Task: Measure the distance between Miami and Wynwood Walls.
Action: Key pressed mimi
Screenshot: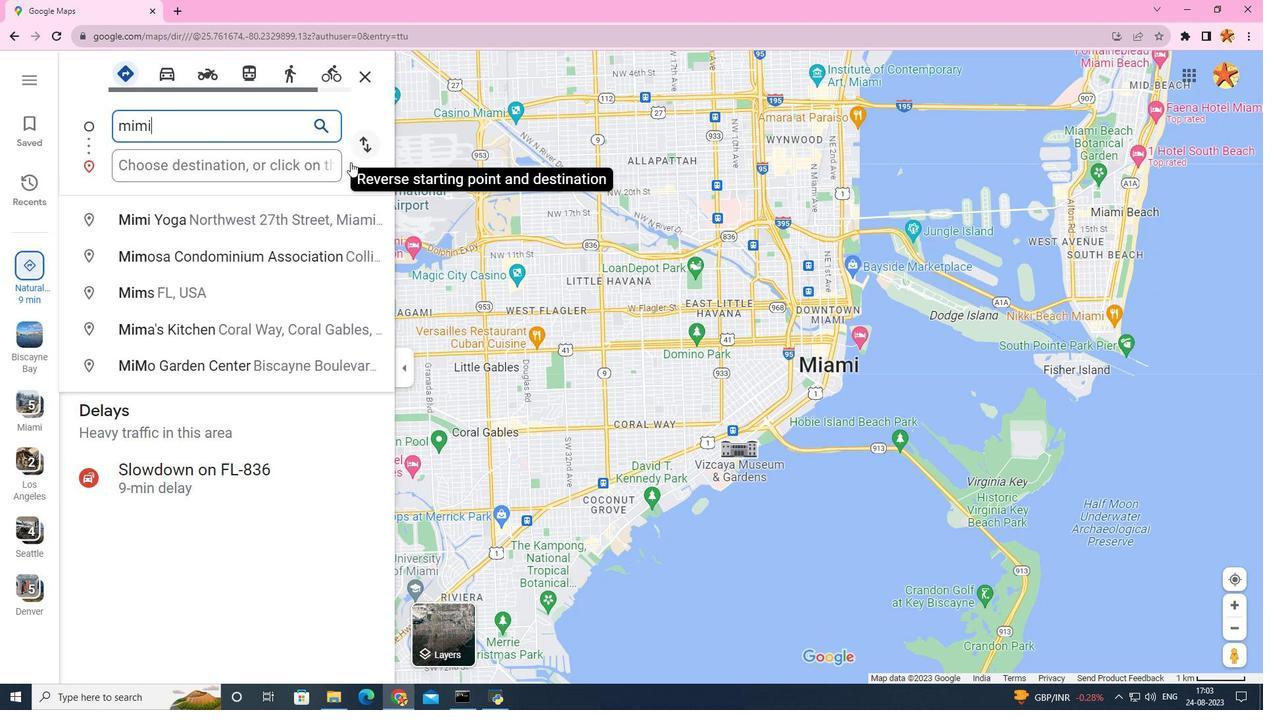 
Action: Mouse moved to (137, 125)
Screenshot: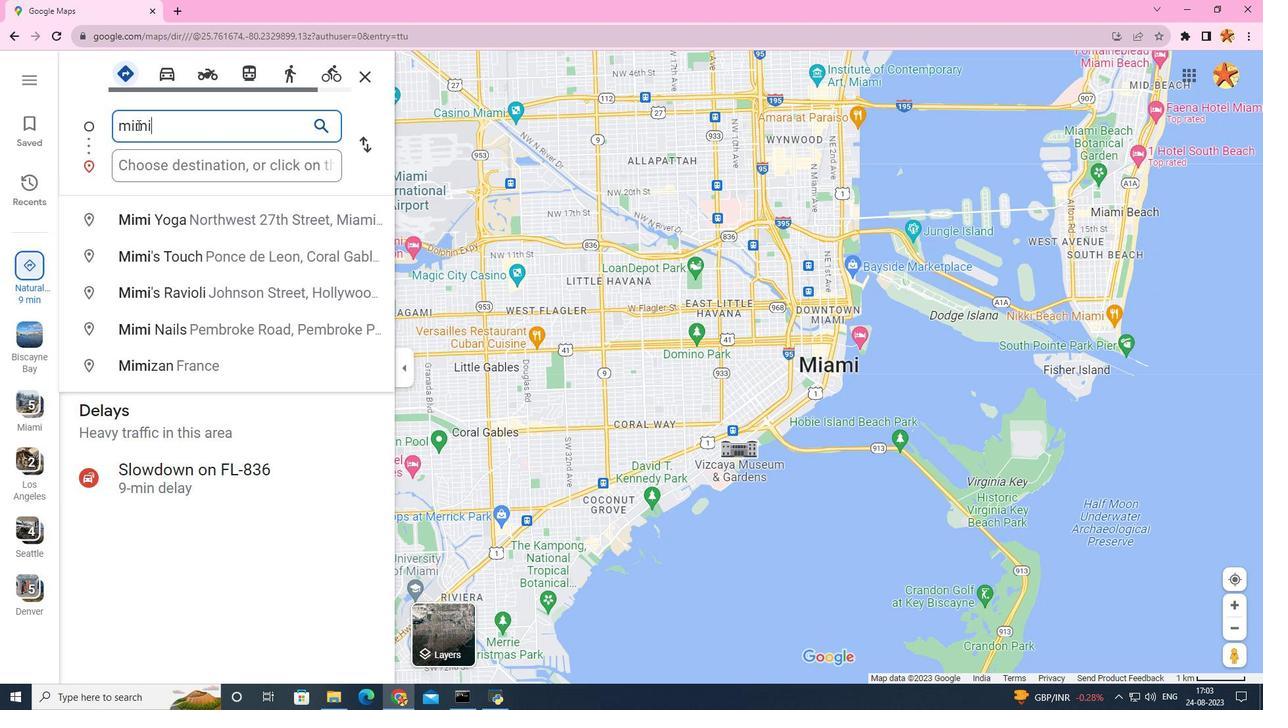 
Action: Mouse pressed left at (137, 125)
Screenshot: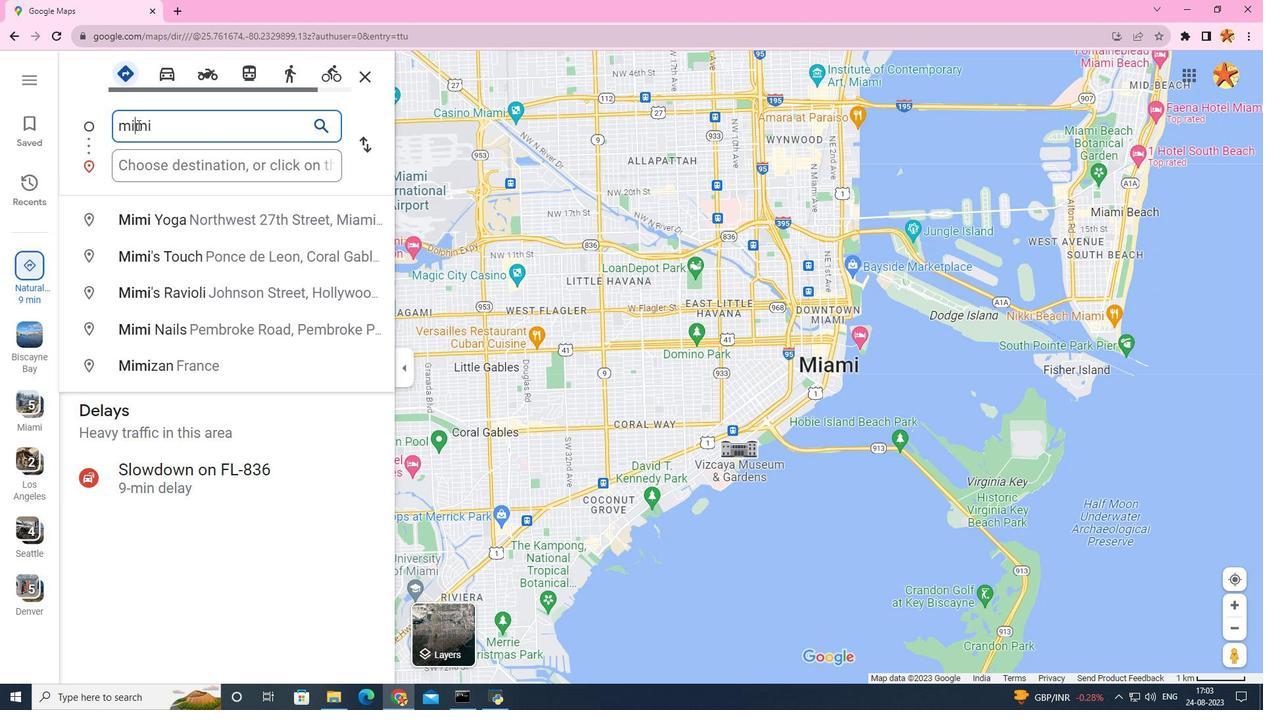 
Action: Mouse moved to (137, 125)
Screenshot: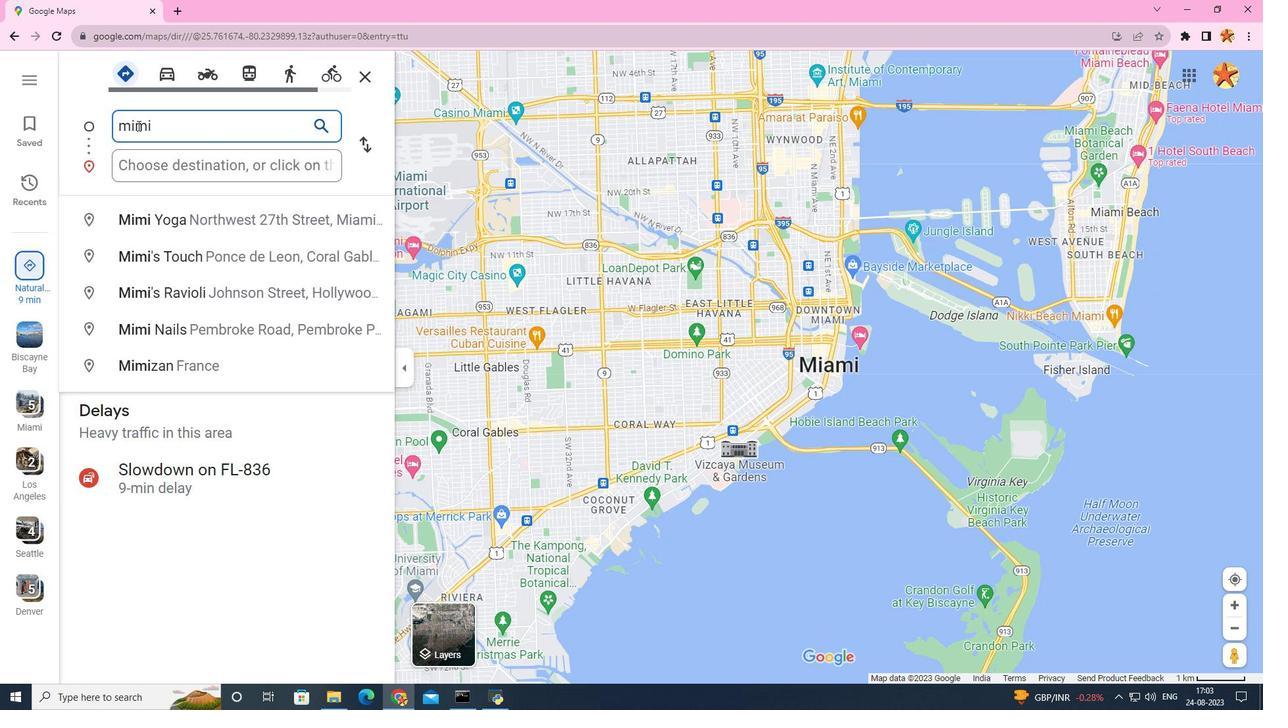 
Action: Key pressed a
Screenshot: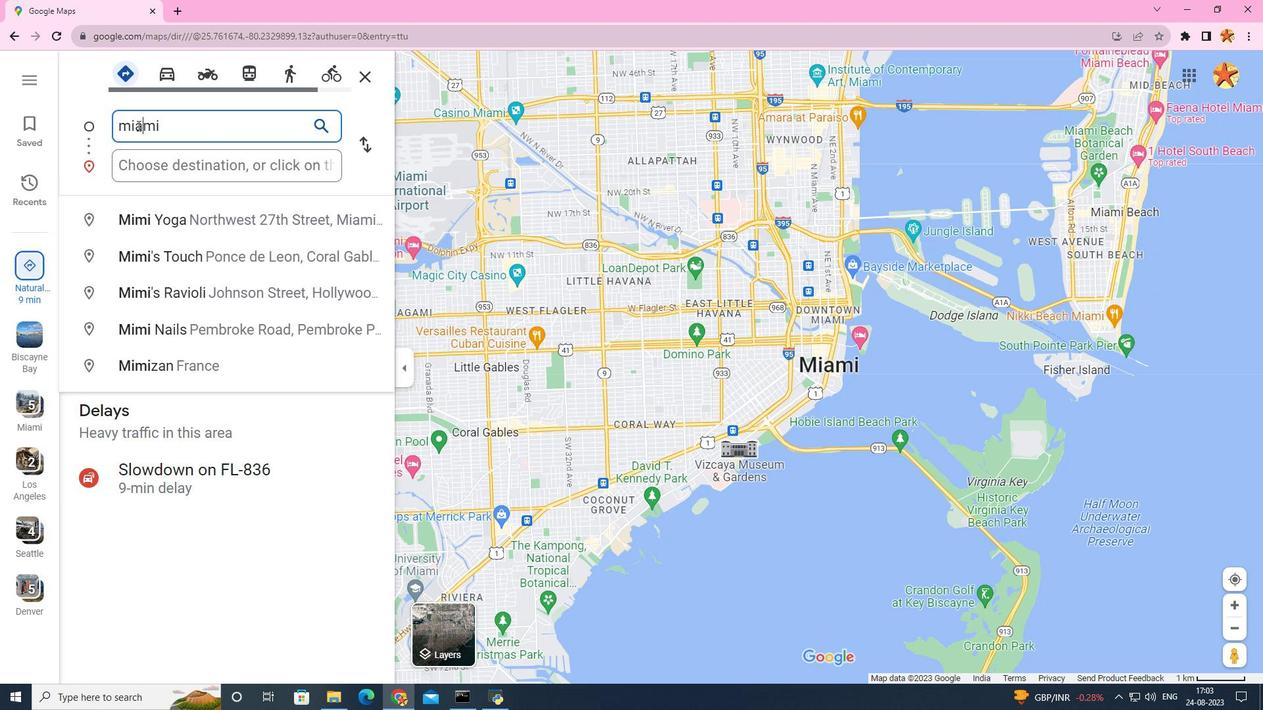 
Action: Mouse moved to (144, 206)
Screenshot: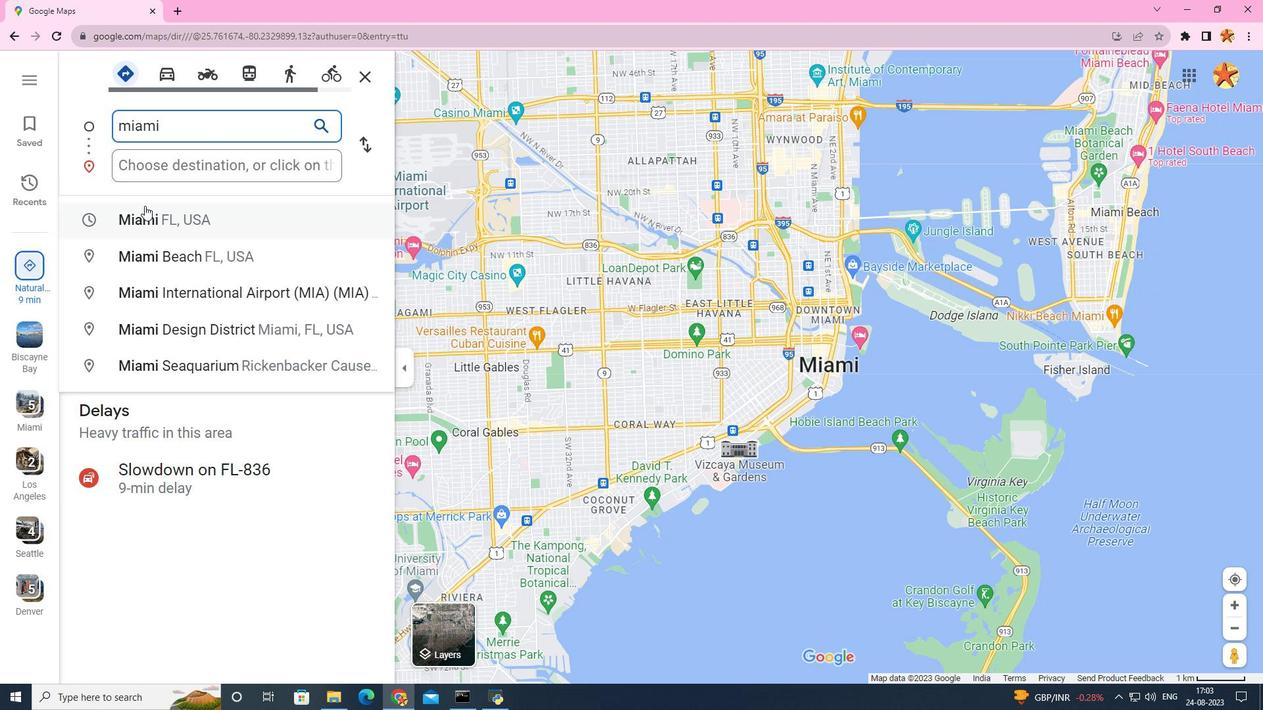 
Action: Mouse pressed left at (144, 206)
Screenshot: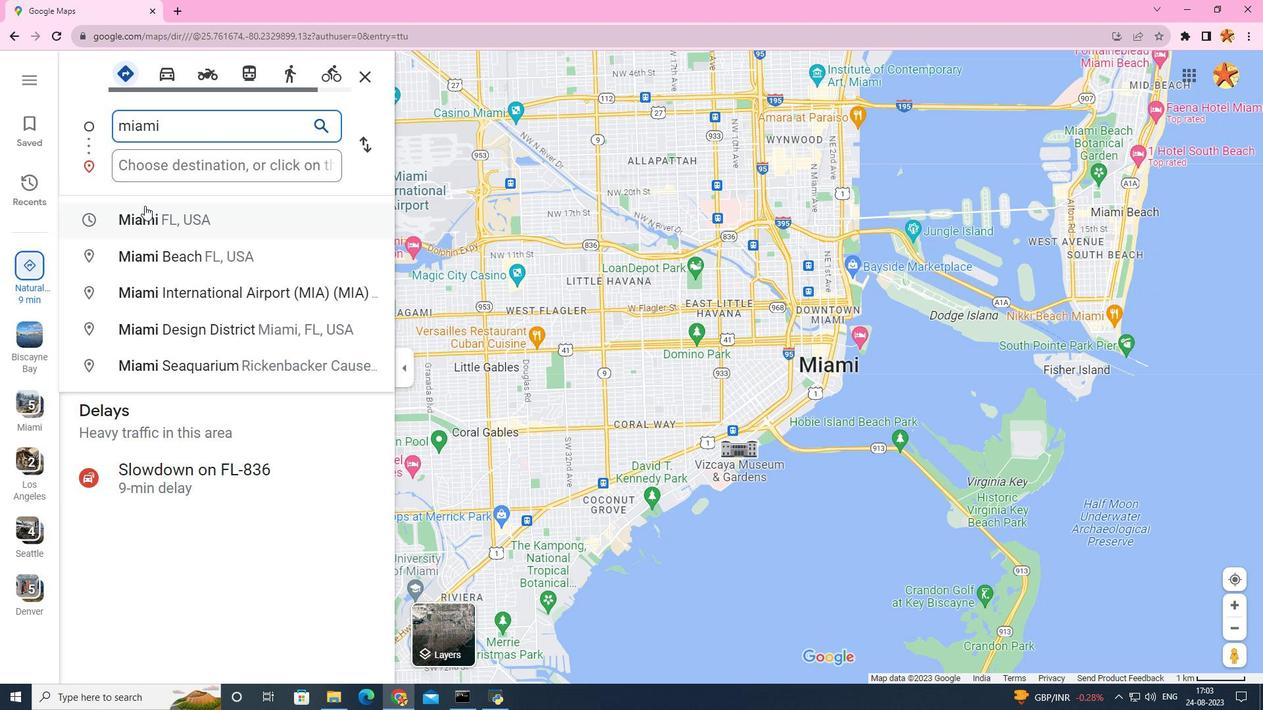 
Action: Mouse moved to (166, 172)
Screenshot: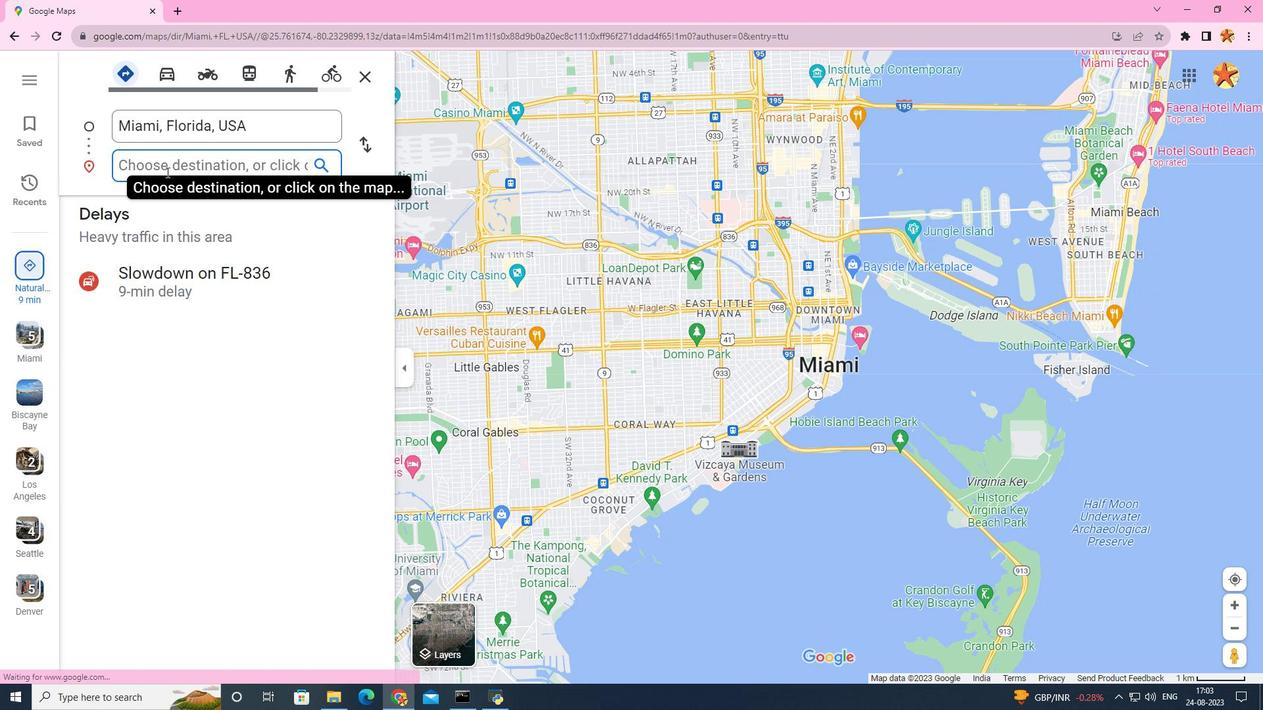 
Action: Mouse pressed left at (166, 172)
Screenshot: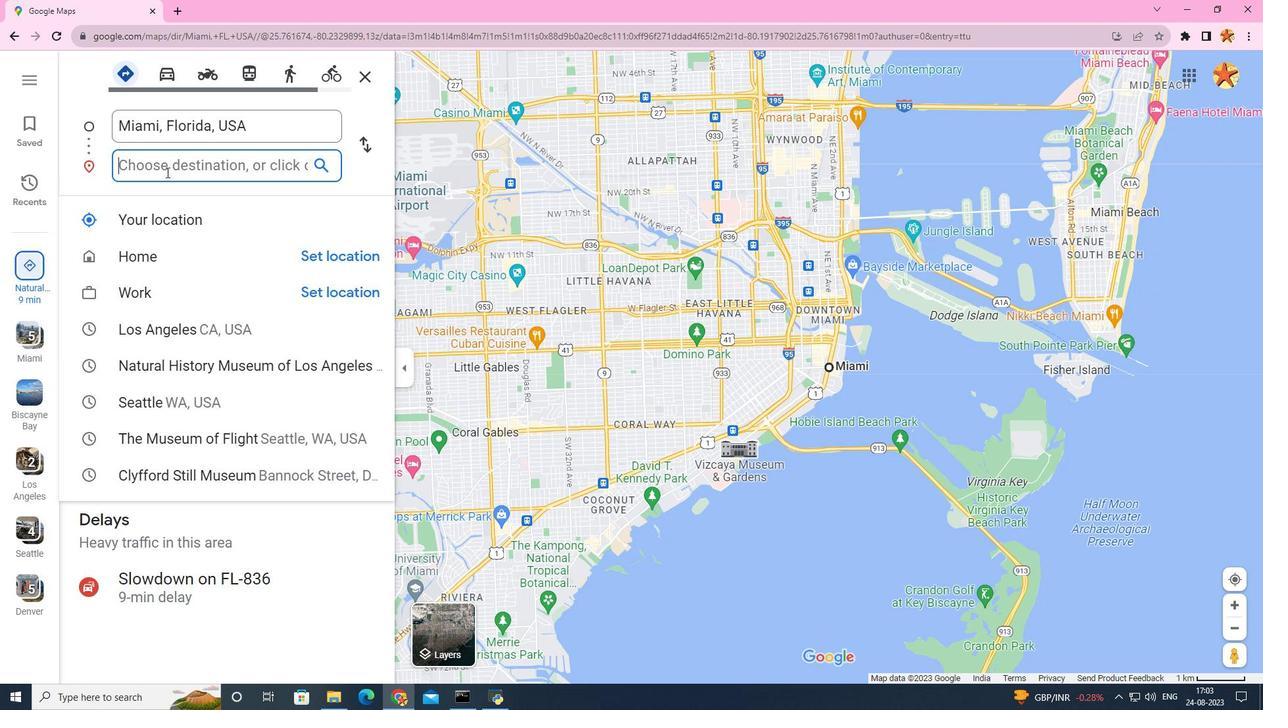 
Action: Mouse moved to (166, 172)
Screenshot: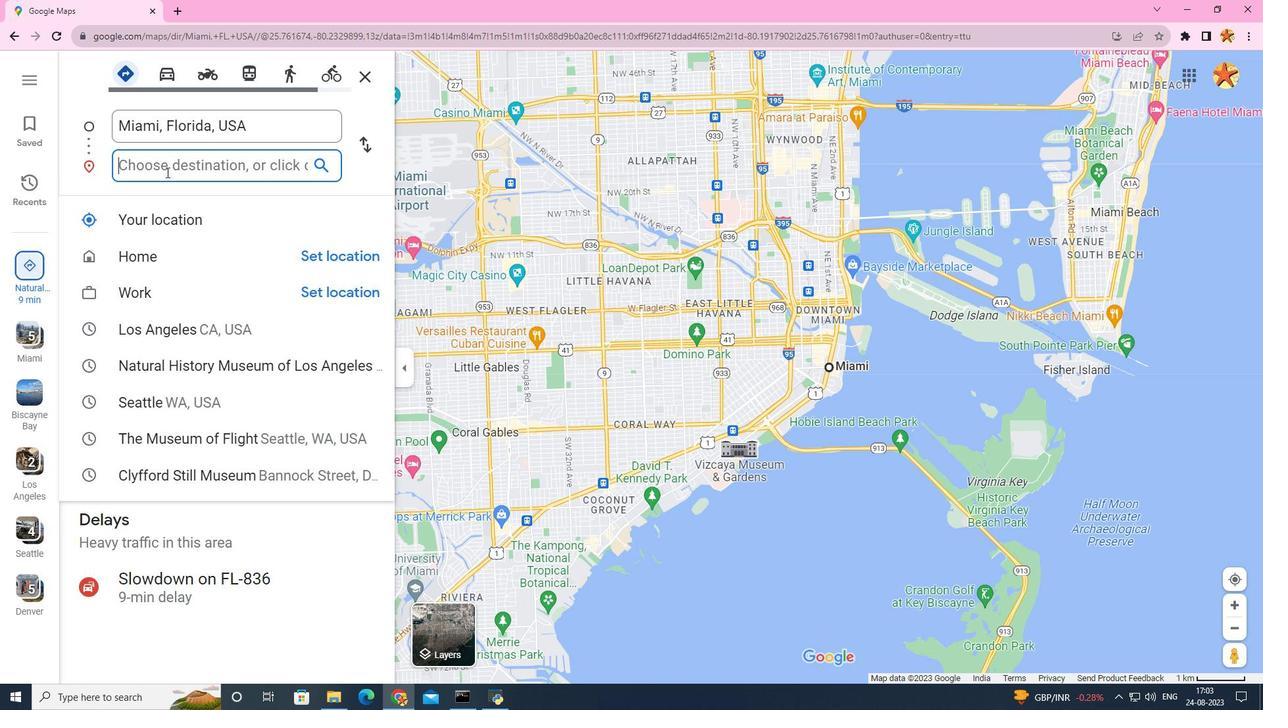 
Action: Key pressed wynw
Screenshot: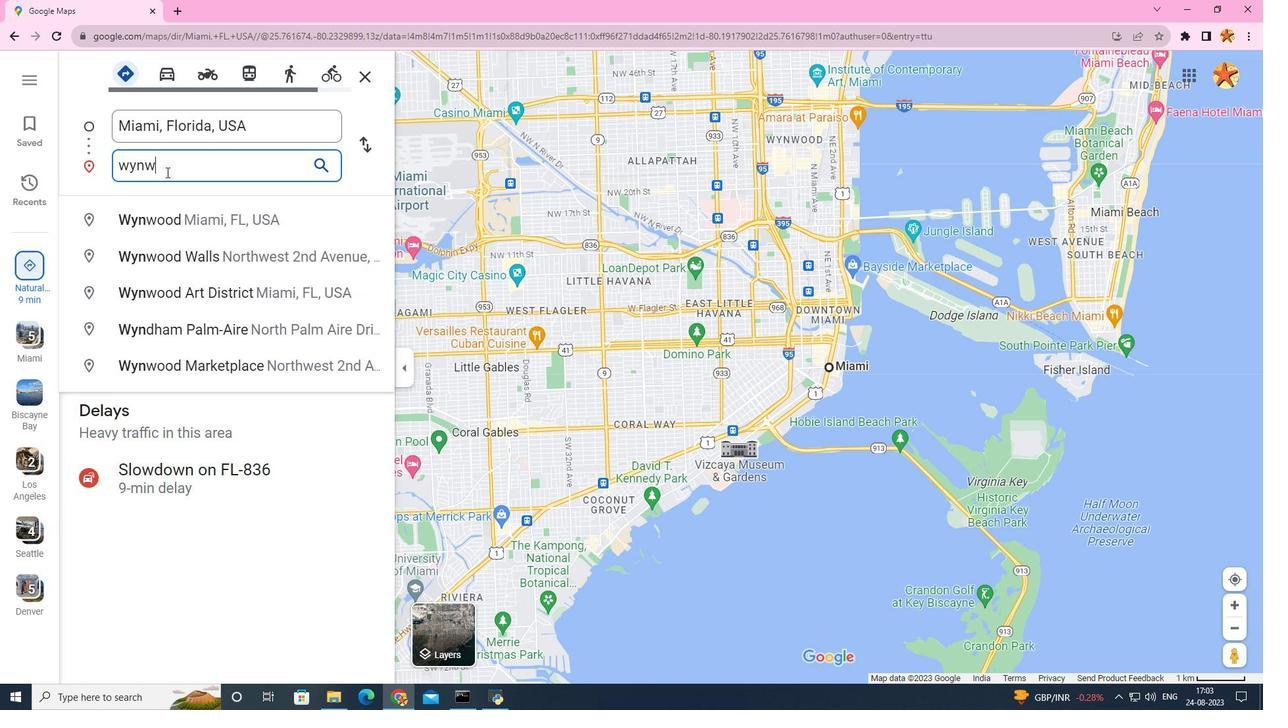 
Action: Mouse moved to (183, 264)
Screenshot: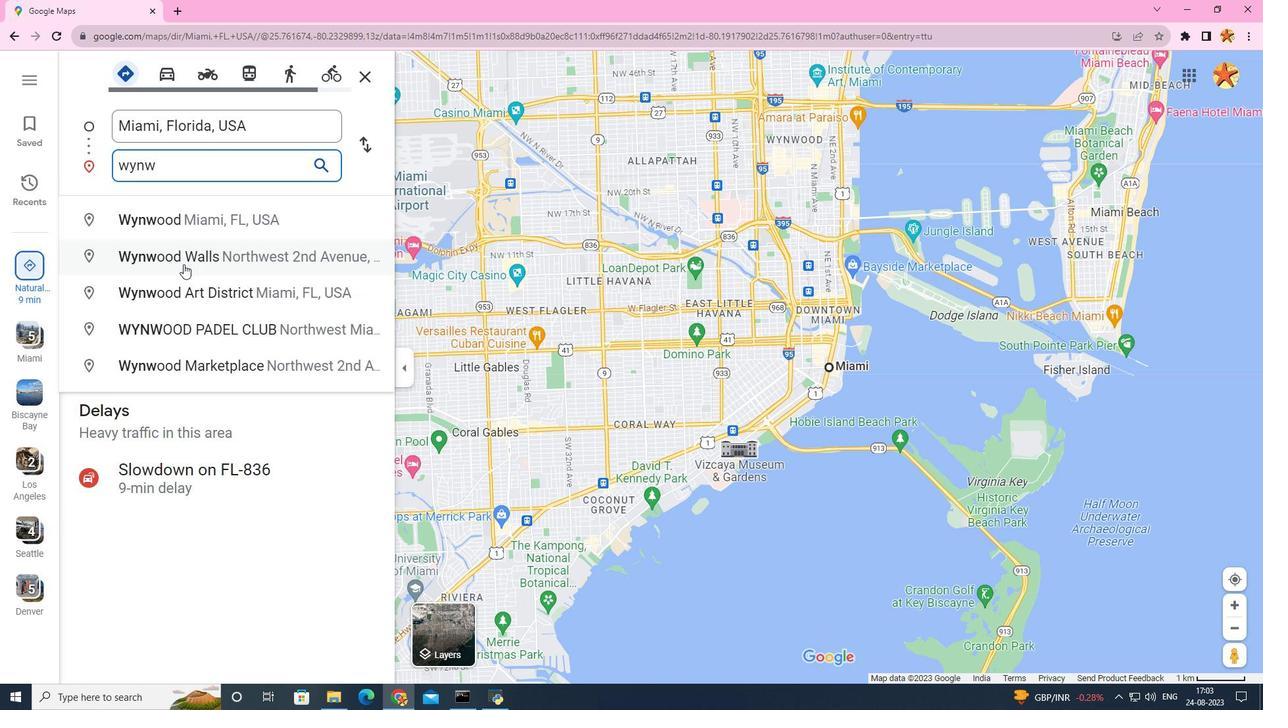 
Action: Mouse pressed left at (183, 264)
Screenshot: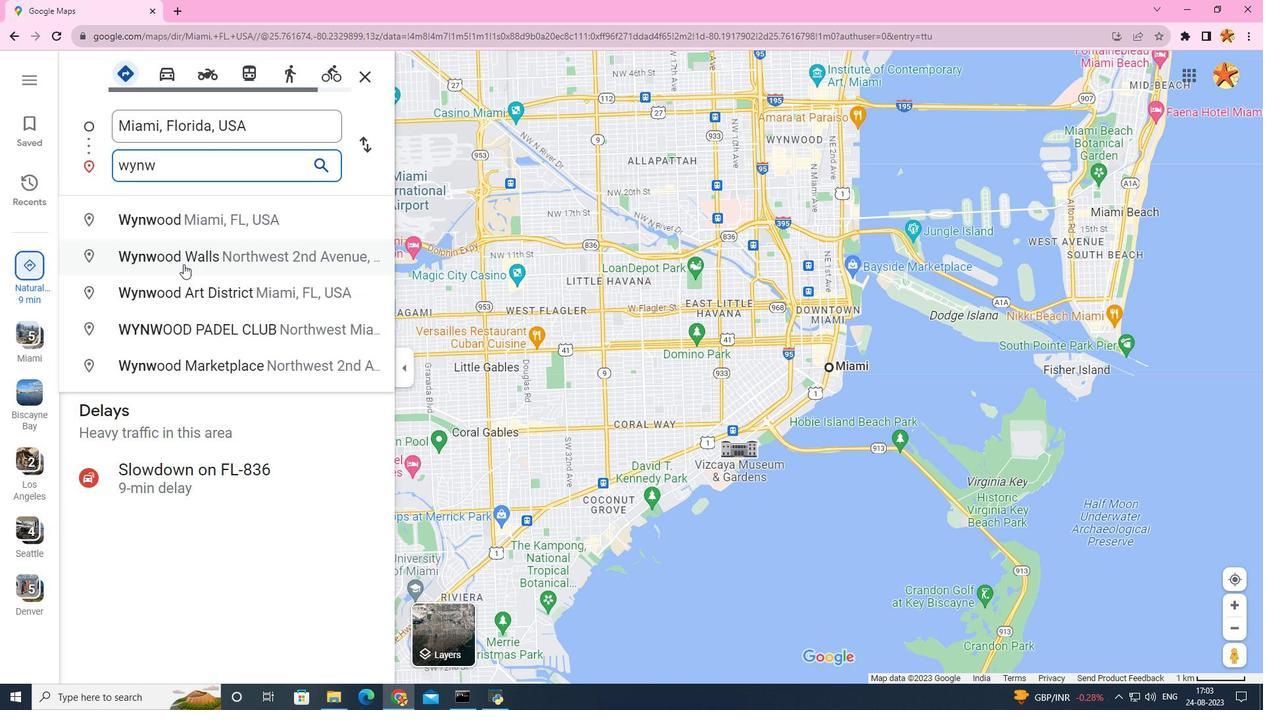 
Action: Mouse moved to (701, 654)
Screenshot: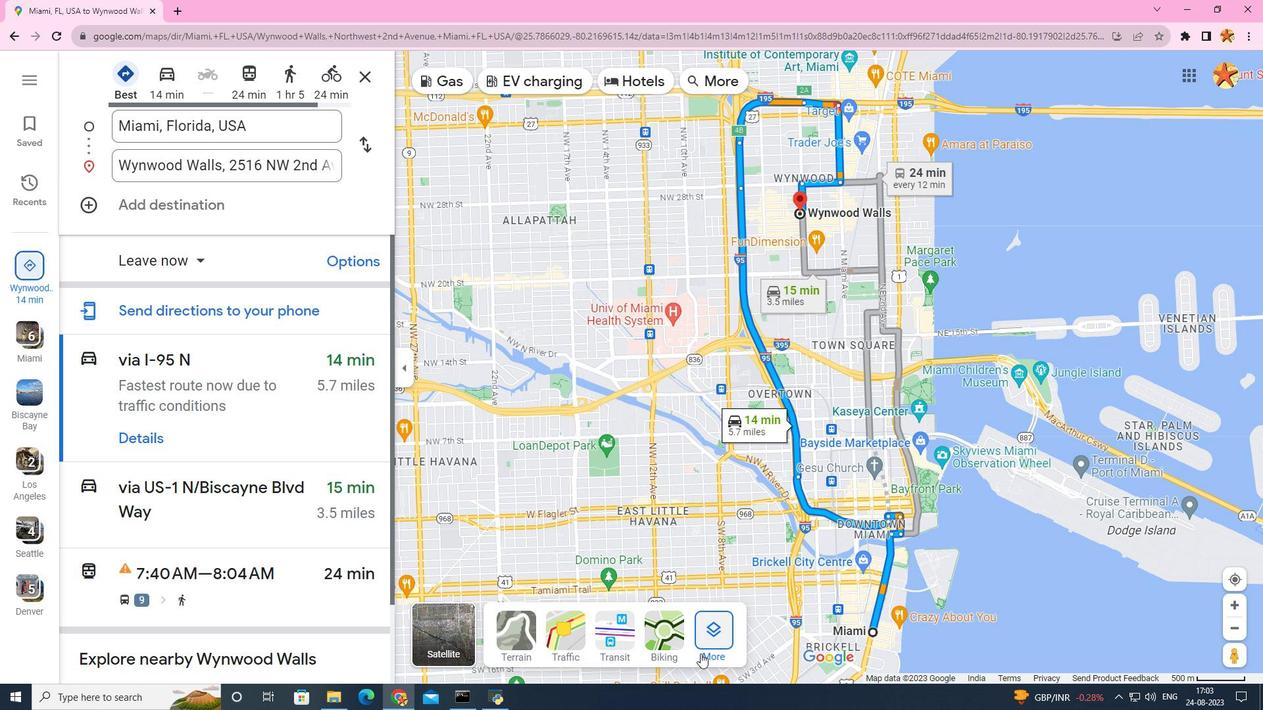 
Action: Mouse pressed left at (701, 654)
Screenshot: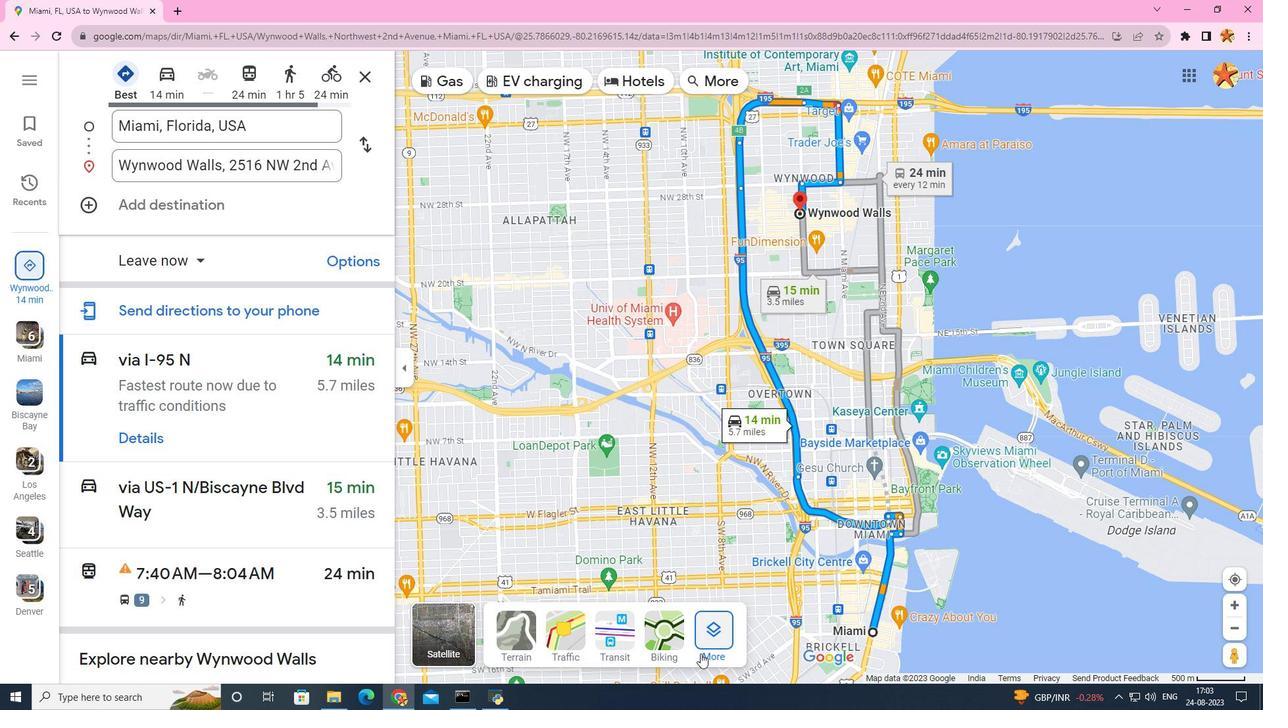 
Action: Mouse moved to (578, 491)
Screenshot: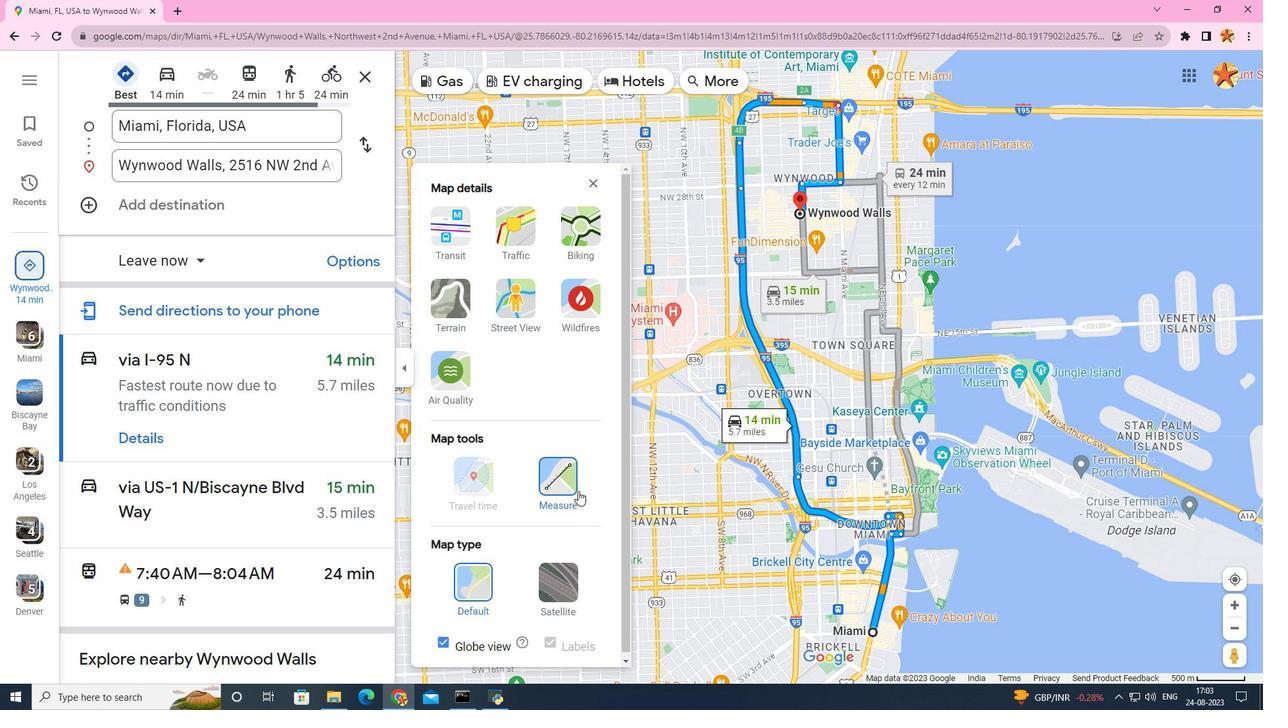 
Action: Mouse pressed left at (578, 491)
Screenshot: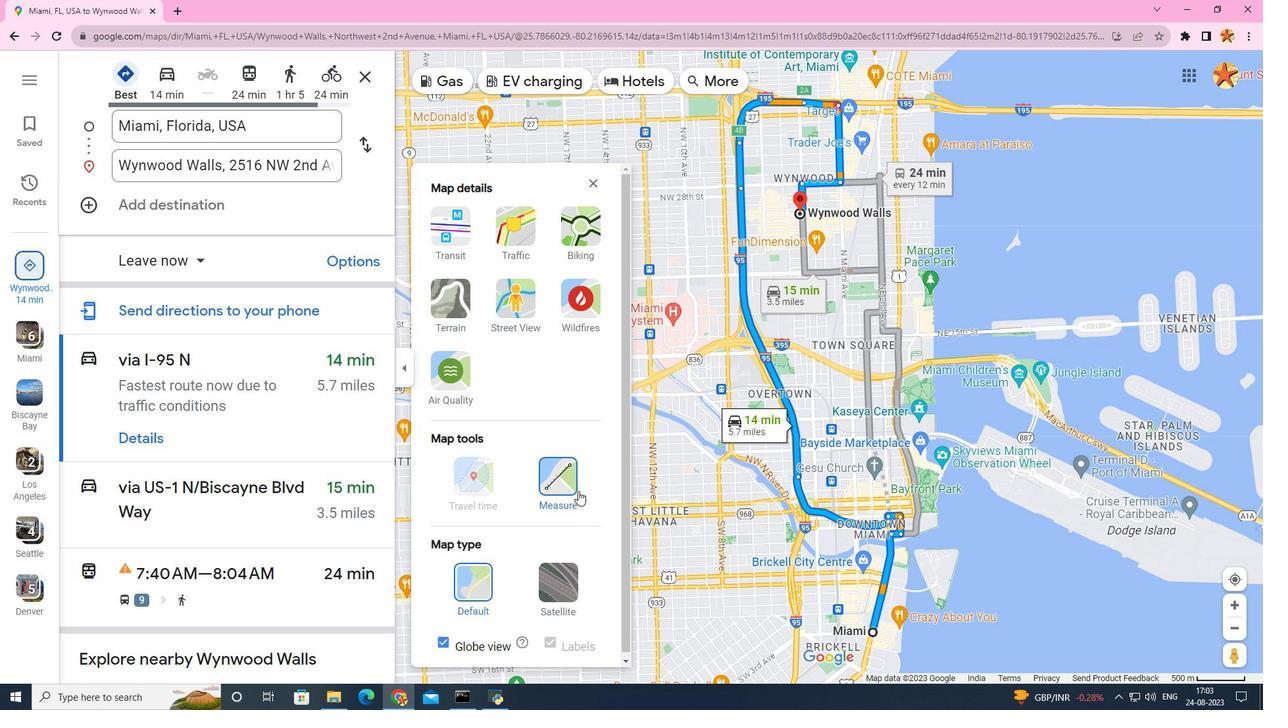 
Action: Mouse moved to (994, 601)
Screenshot: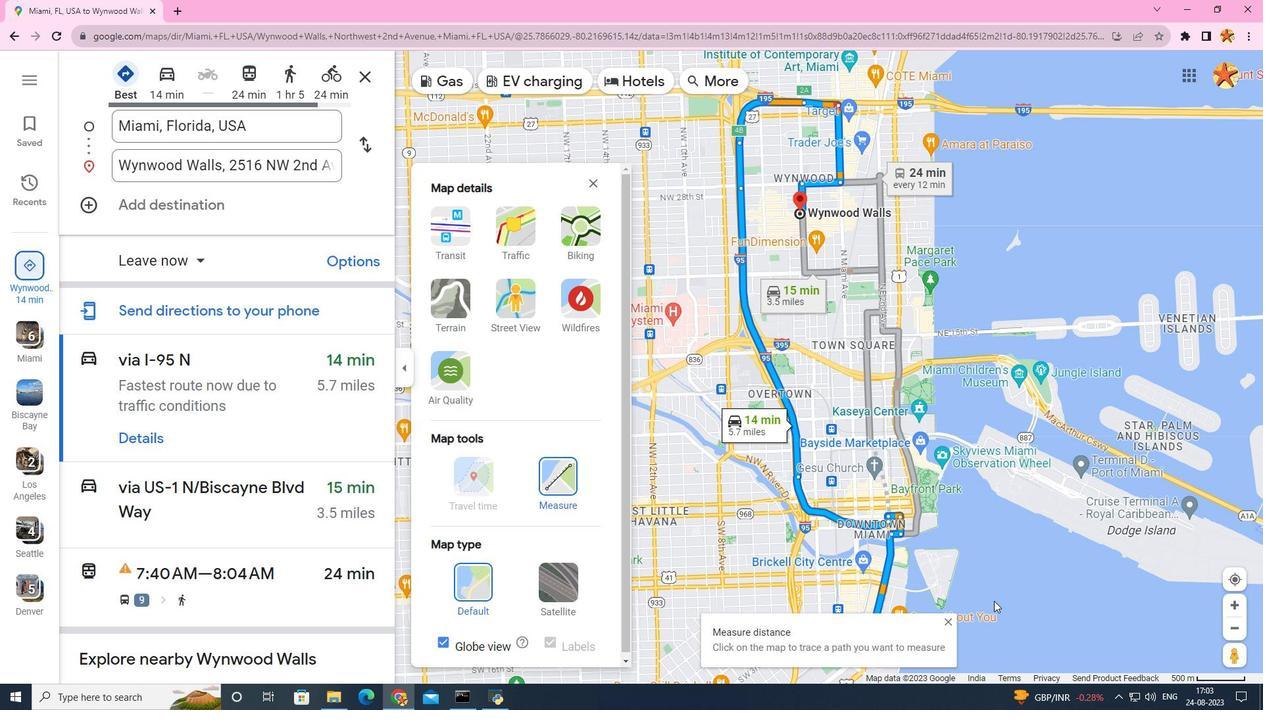 
Action: Mouse scrolled (994, 600) with delta (0, 0)
Screenshot: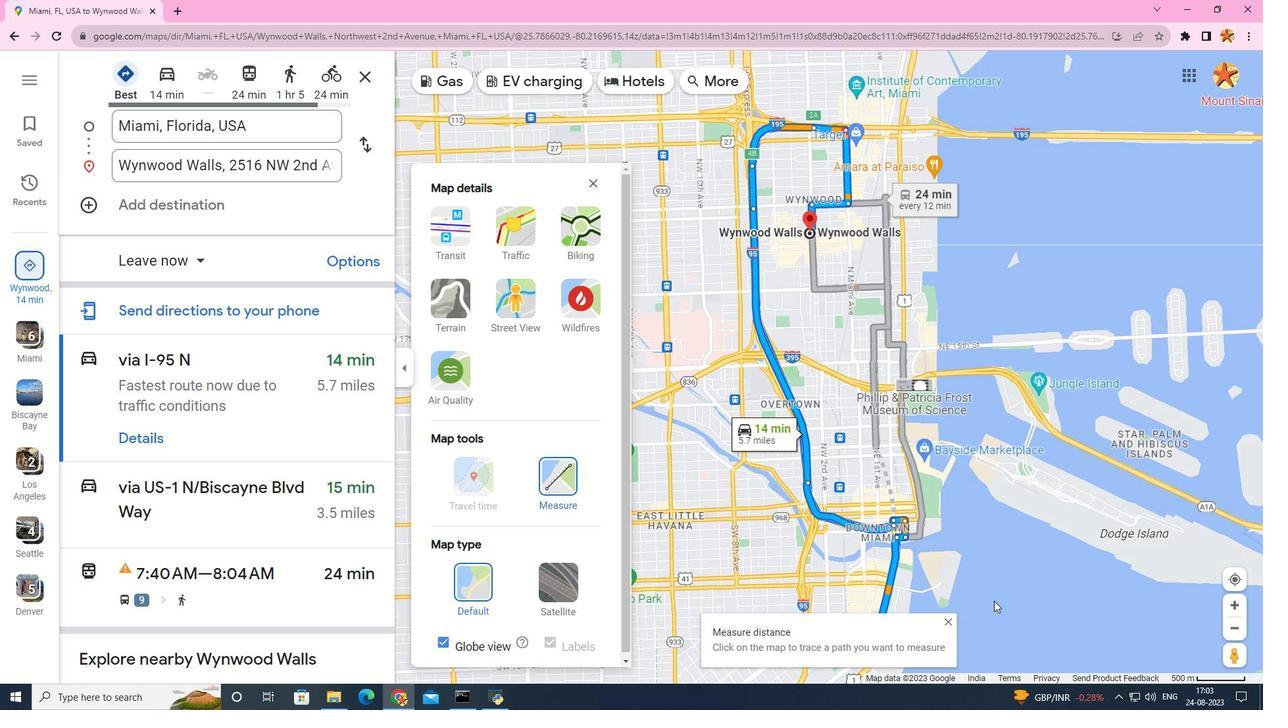 
Action: Mouse scrolled (994, 600) with delta (0, 0)
Screenshot: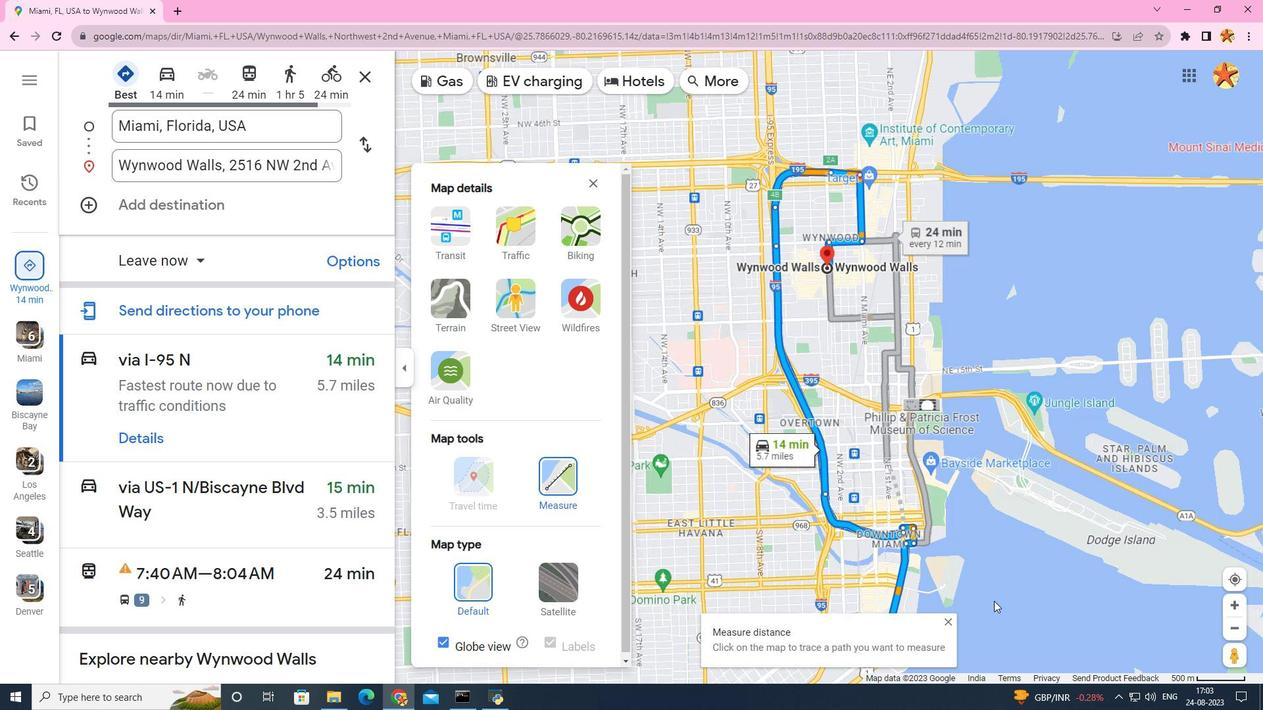 
Action: Mouse moved to (941, 575)
Screenshot: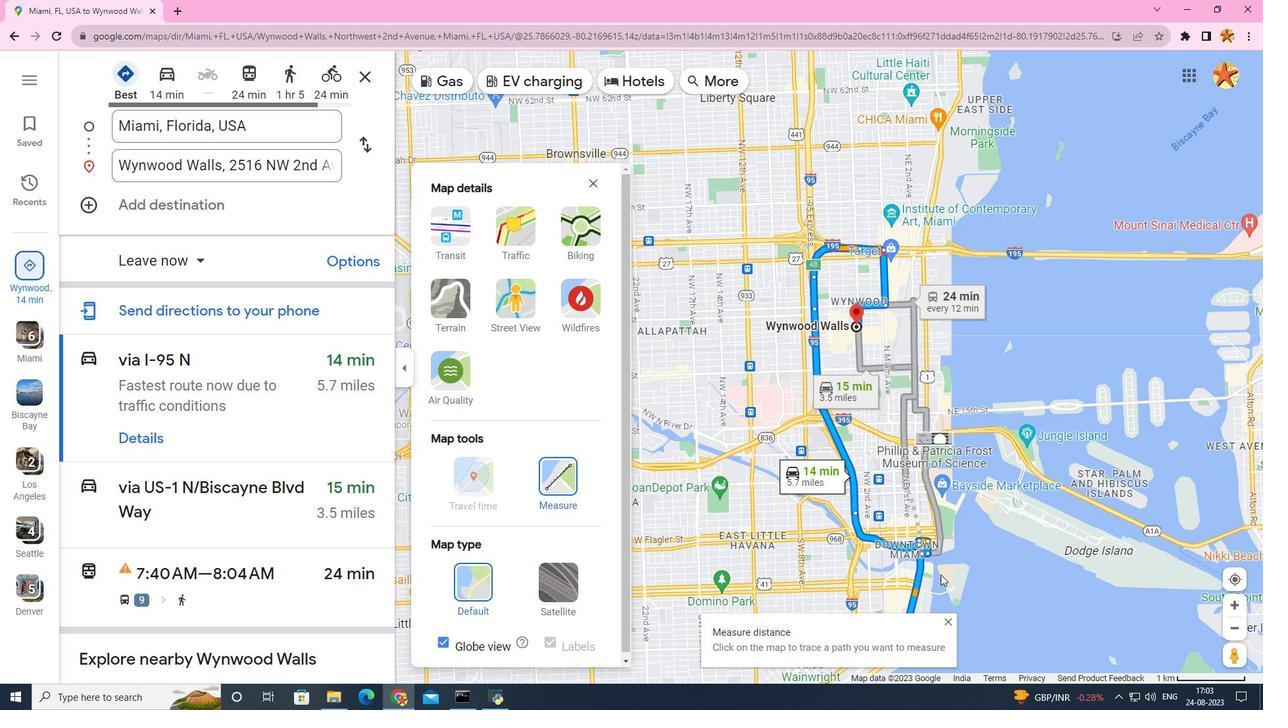 
Action: Mouse scrolled (941, 574) with delta (0, 0)
Screenshot: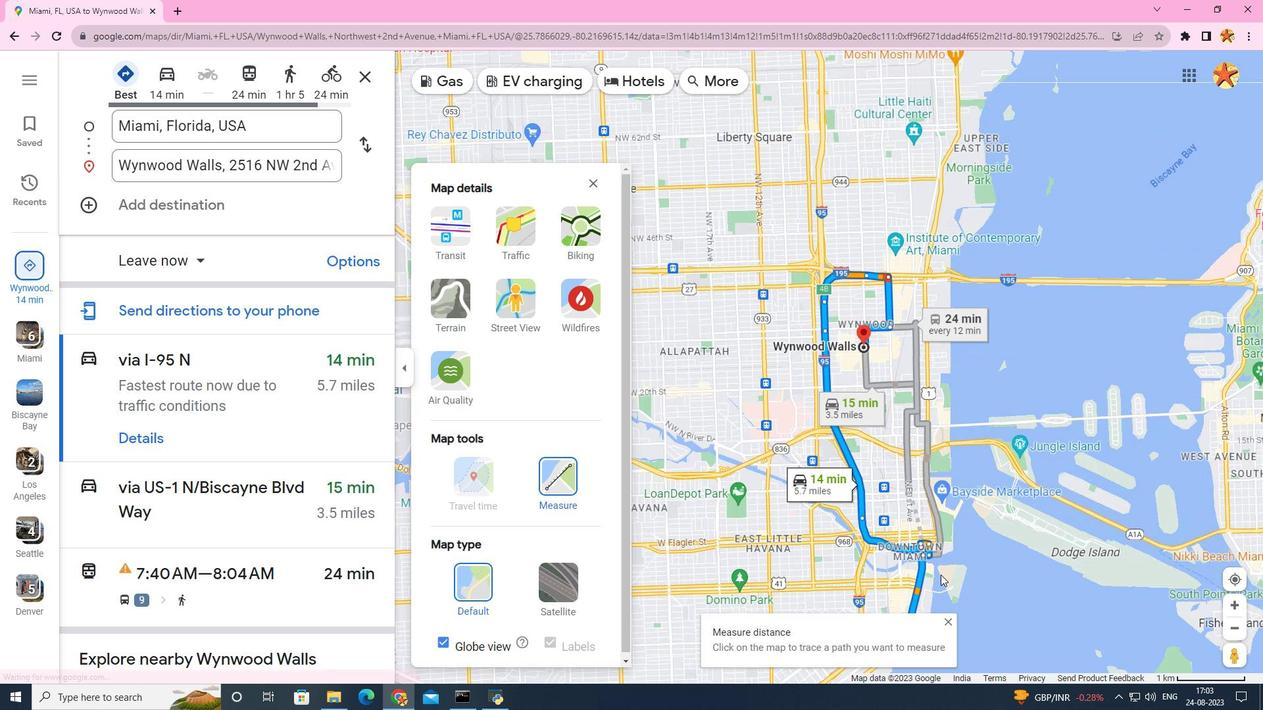 
Action: Mouse scrolled (941, 574) with delta (0, 0)
Screenshot: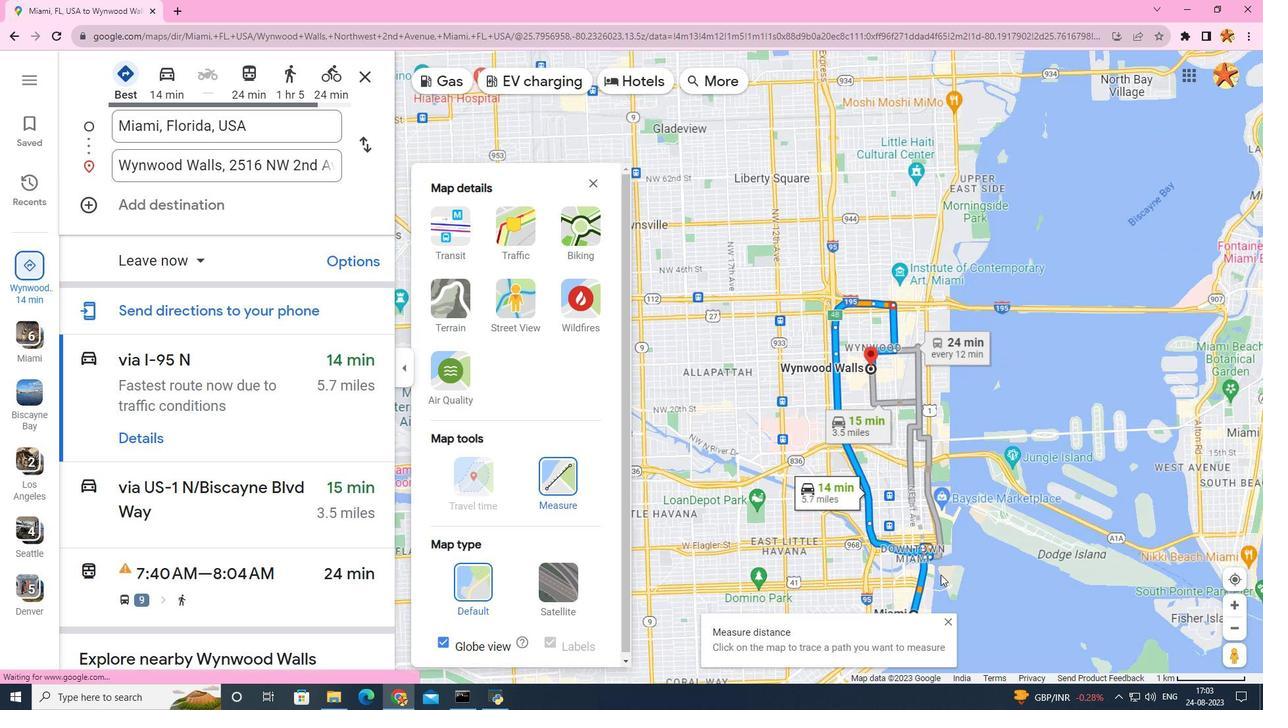 
Action: Mouse moved to (916, 608)
Screenshot: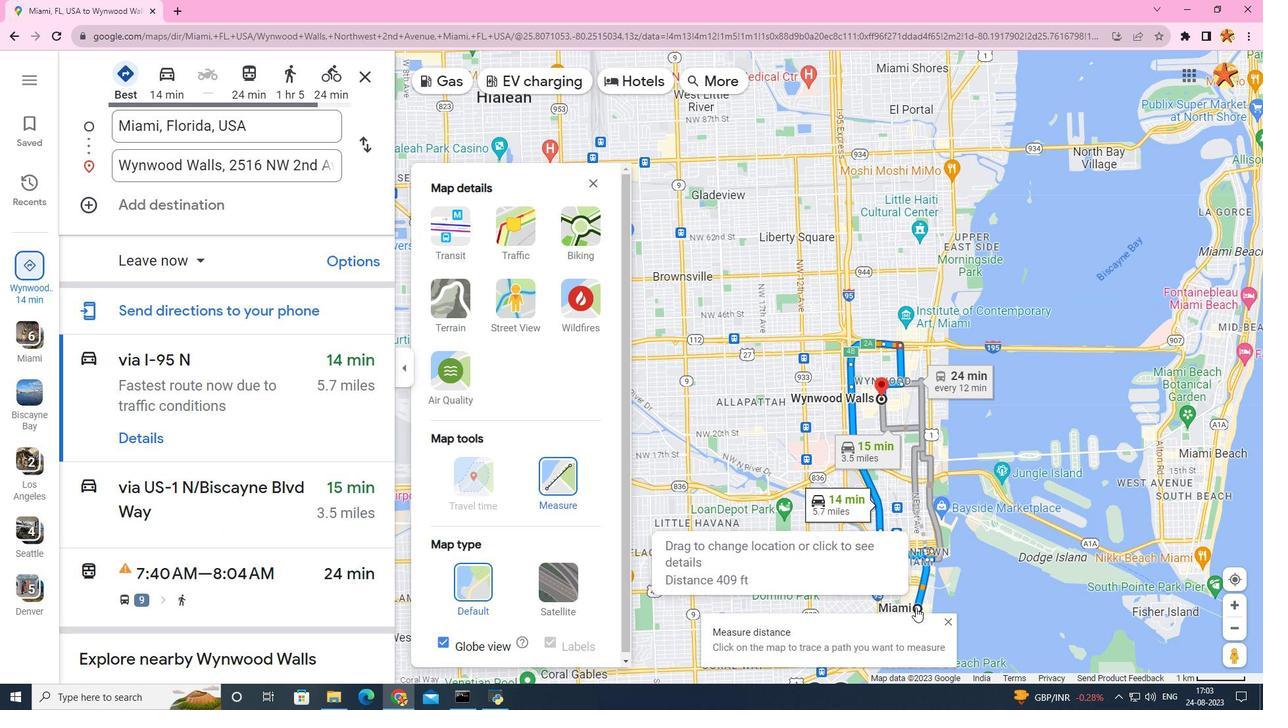 
Action: Mouse pressed left at (916, 608)
Screenshot: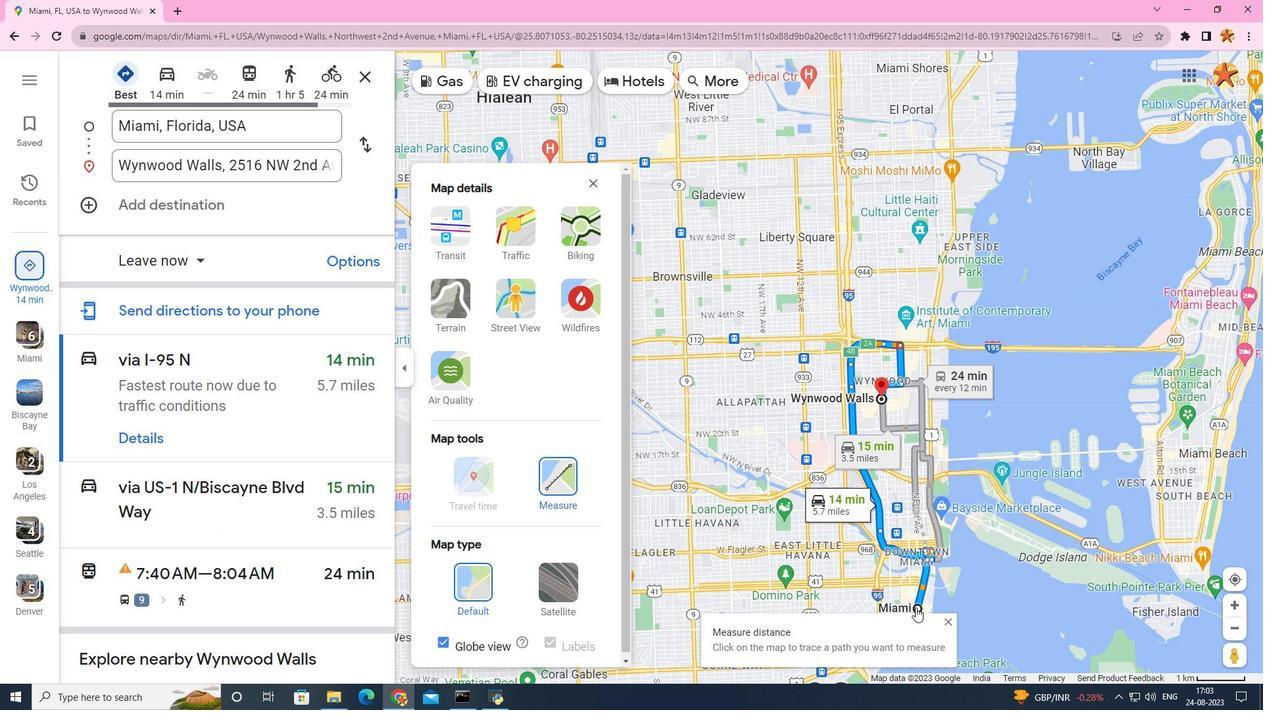 
Action: Mouse moved to (880, 397)
Screenshot: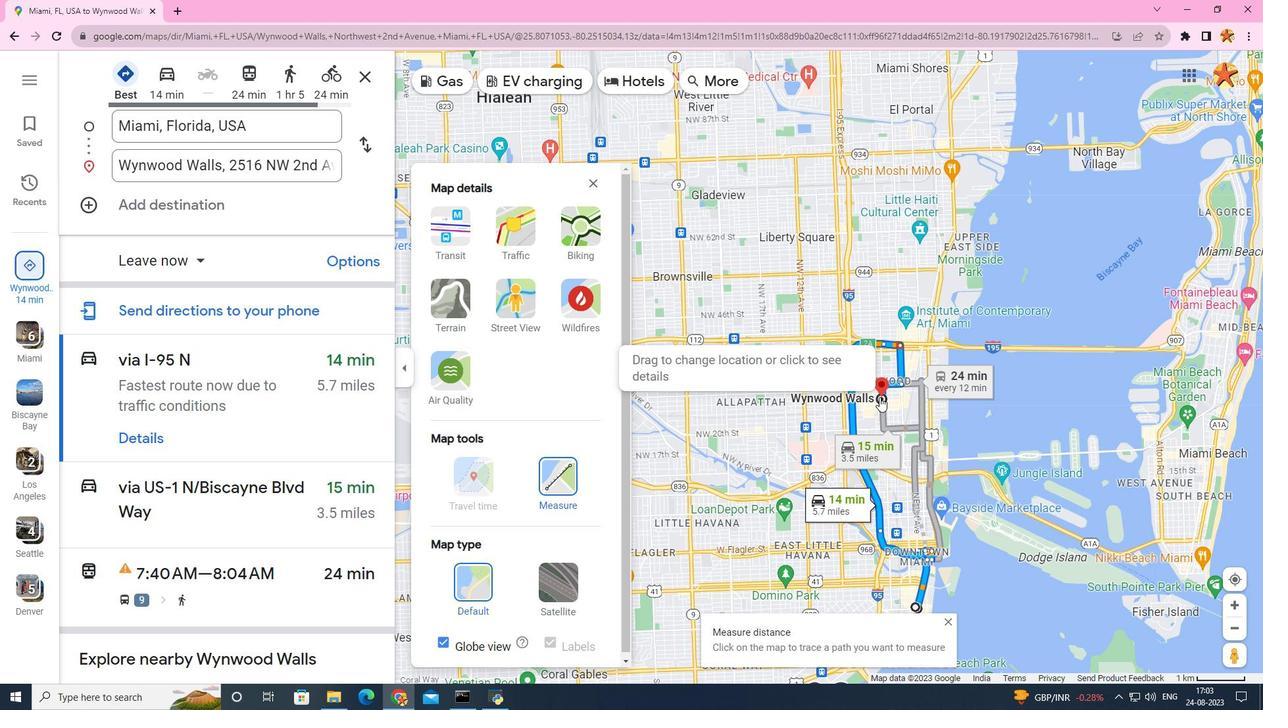 
Action: Mouse pressed left at (880, 397)
Screenshot: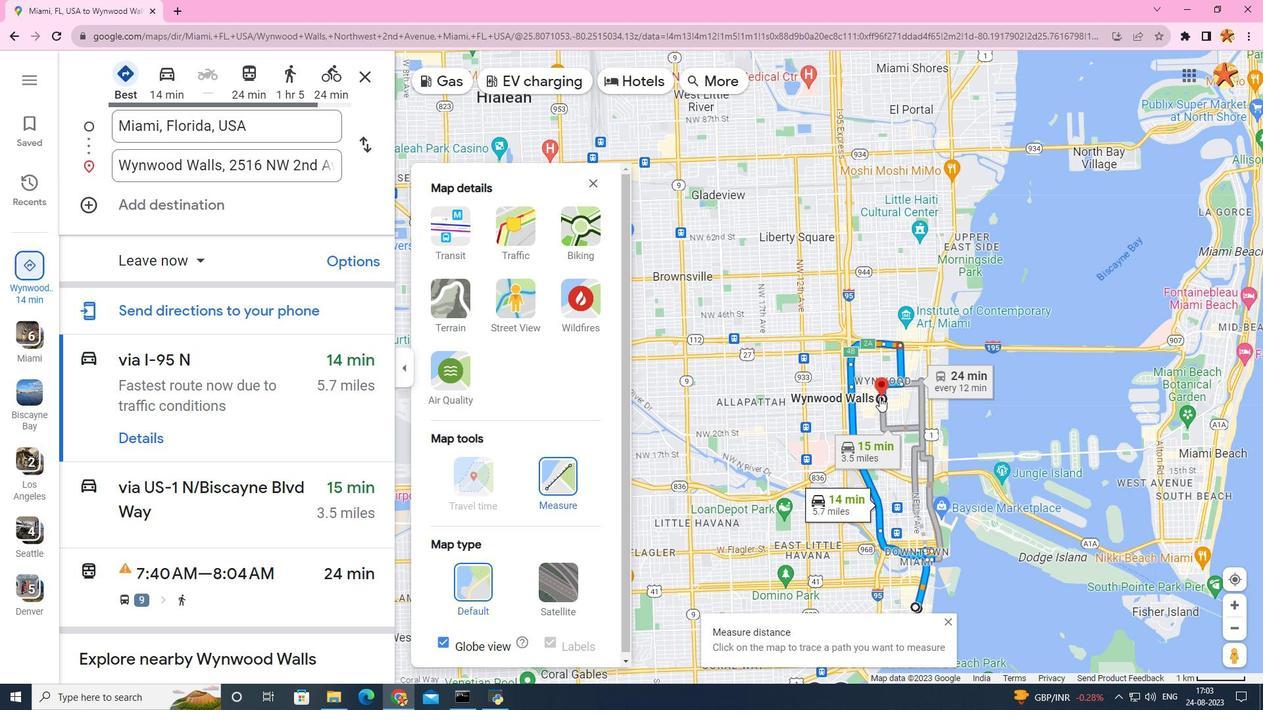 
Action: Mouse moved to (674, 417)
Screenshot: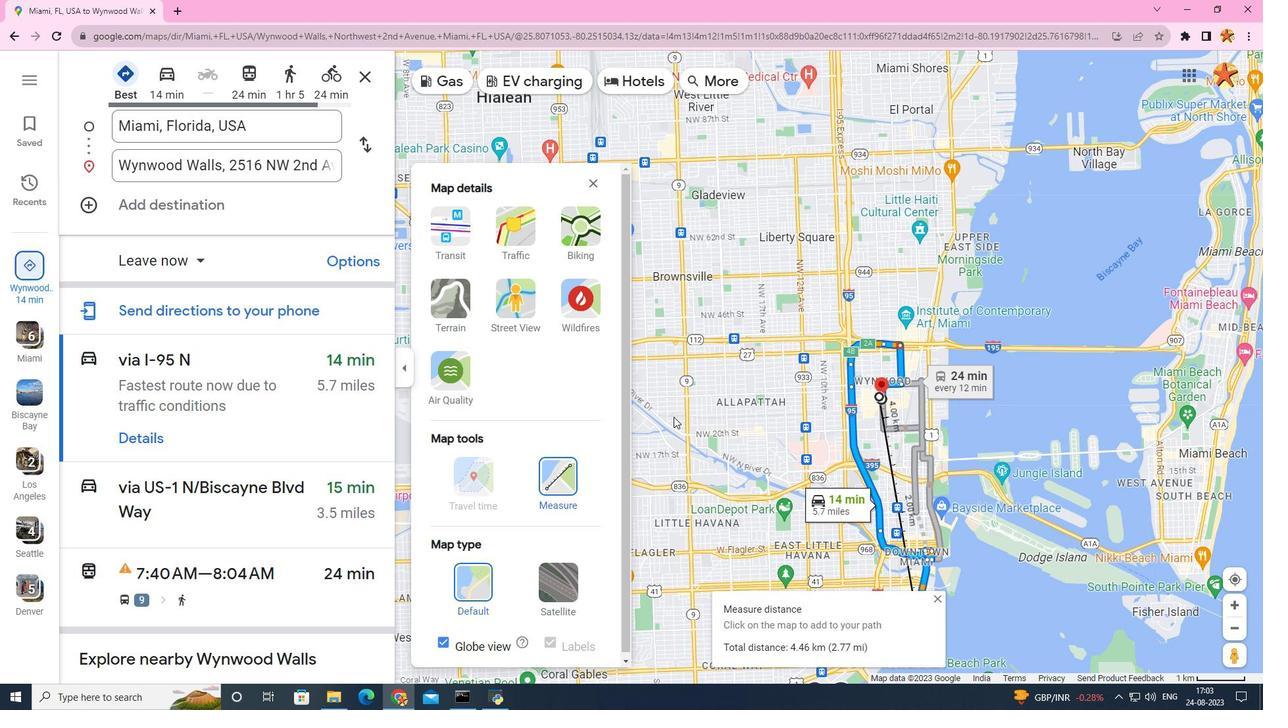 
Action: Mouse scrolled (674, 417) with delta (0, 0)
Screenshot: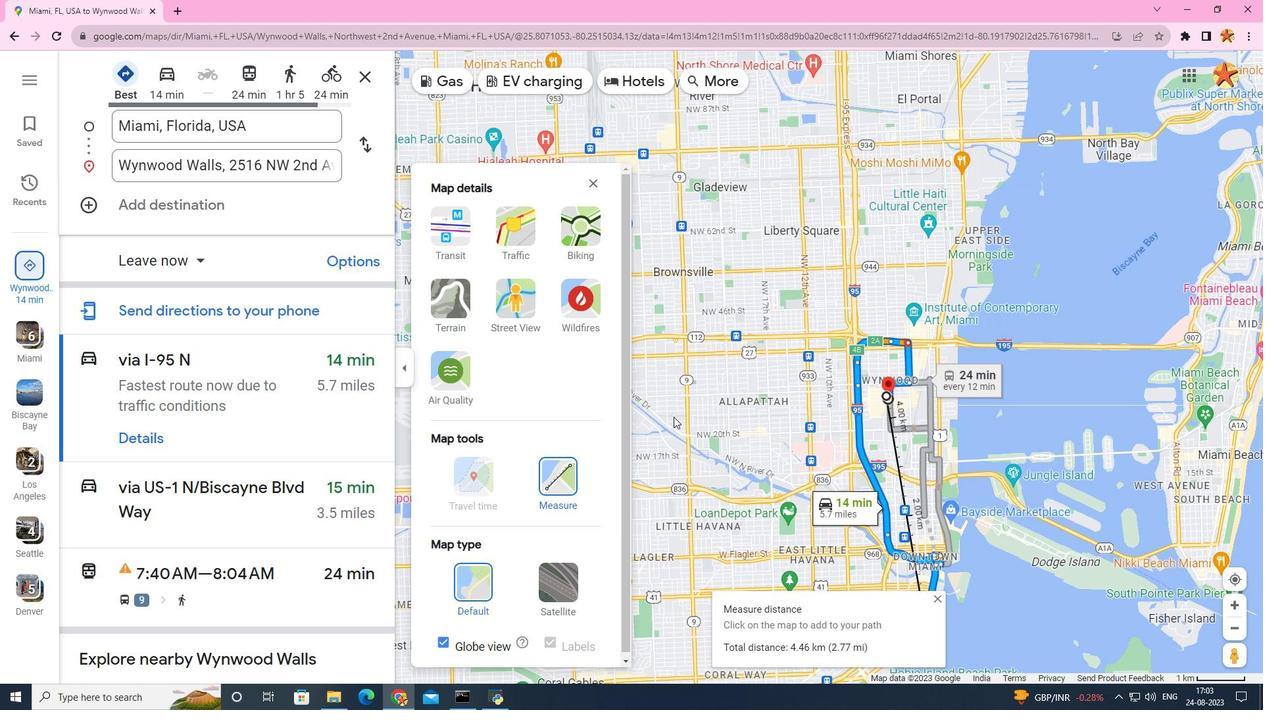 
Action: Mouse scrolled (674, 417) with delta (0, 0)
Screenshot: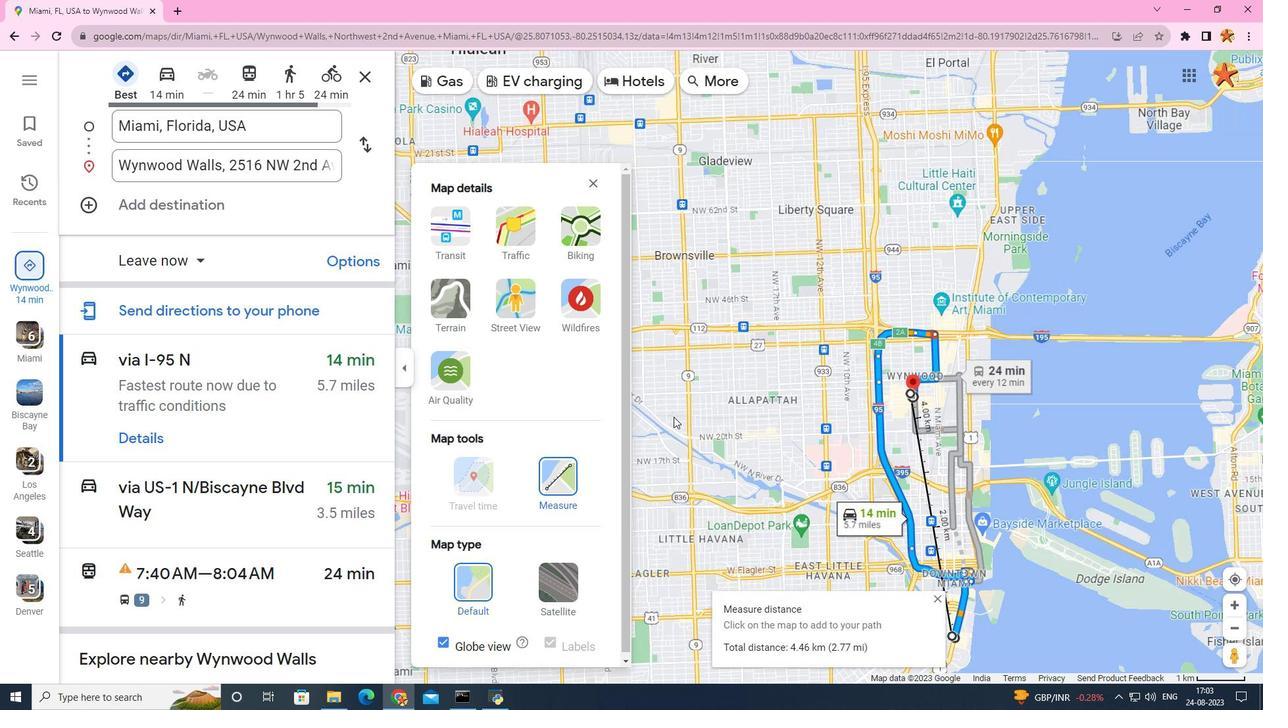 
Action: Mouse moved to (673, 417)
Screenshot: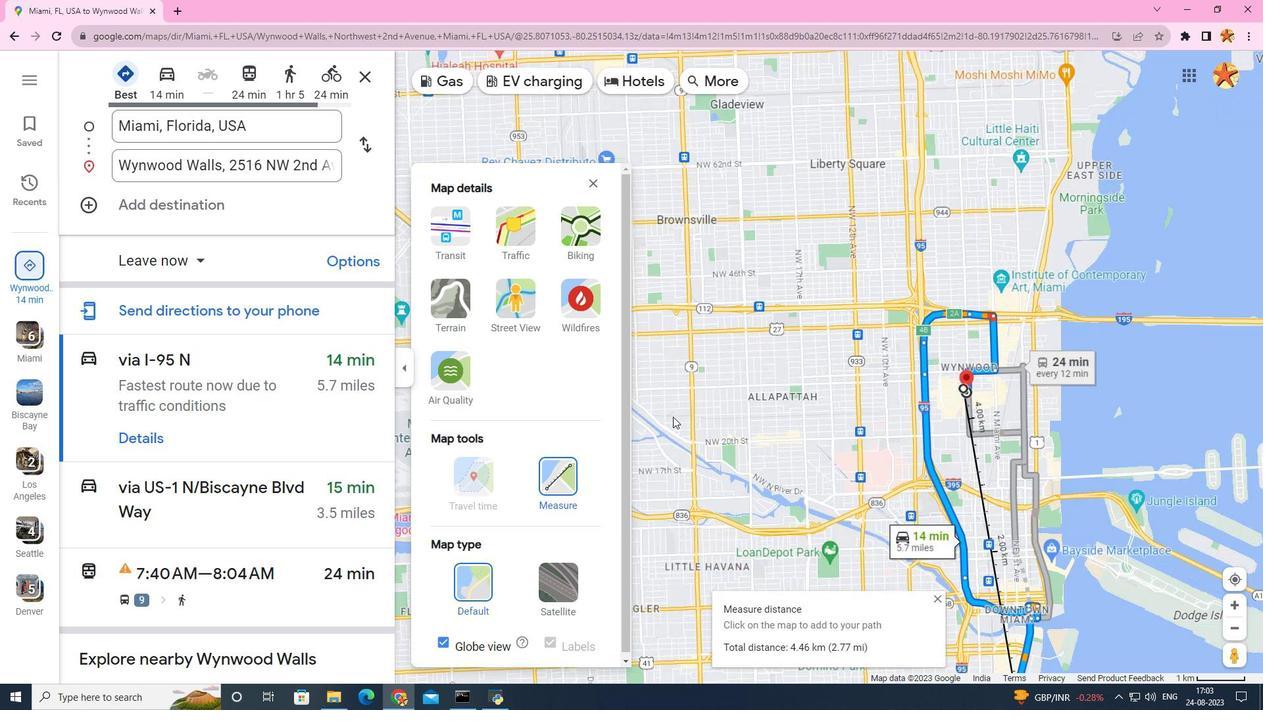 
Action: Mouse scrolled (673, 416) with delta (0, 0)
Screenshot: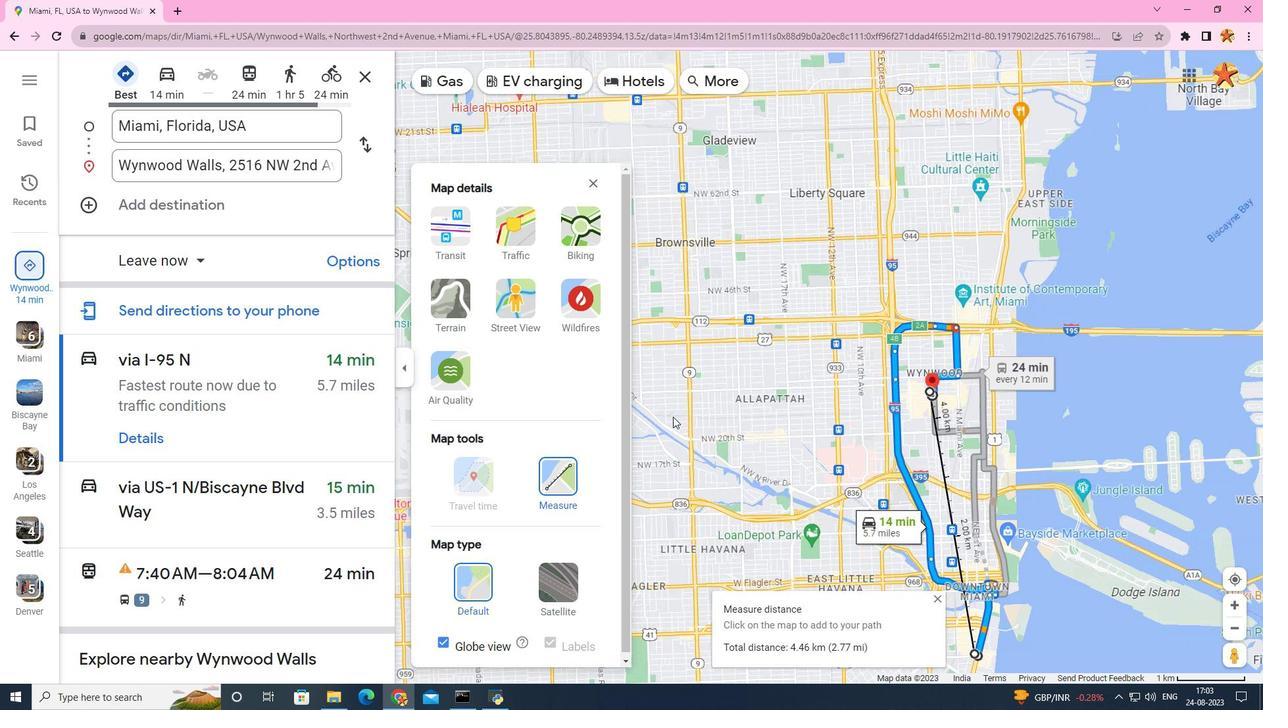
Action: Mouse moved to (678, 419)
Screenshot: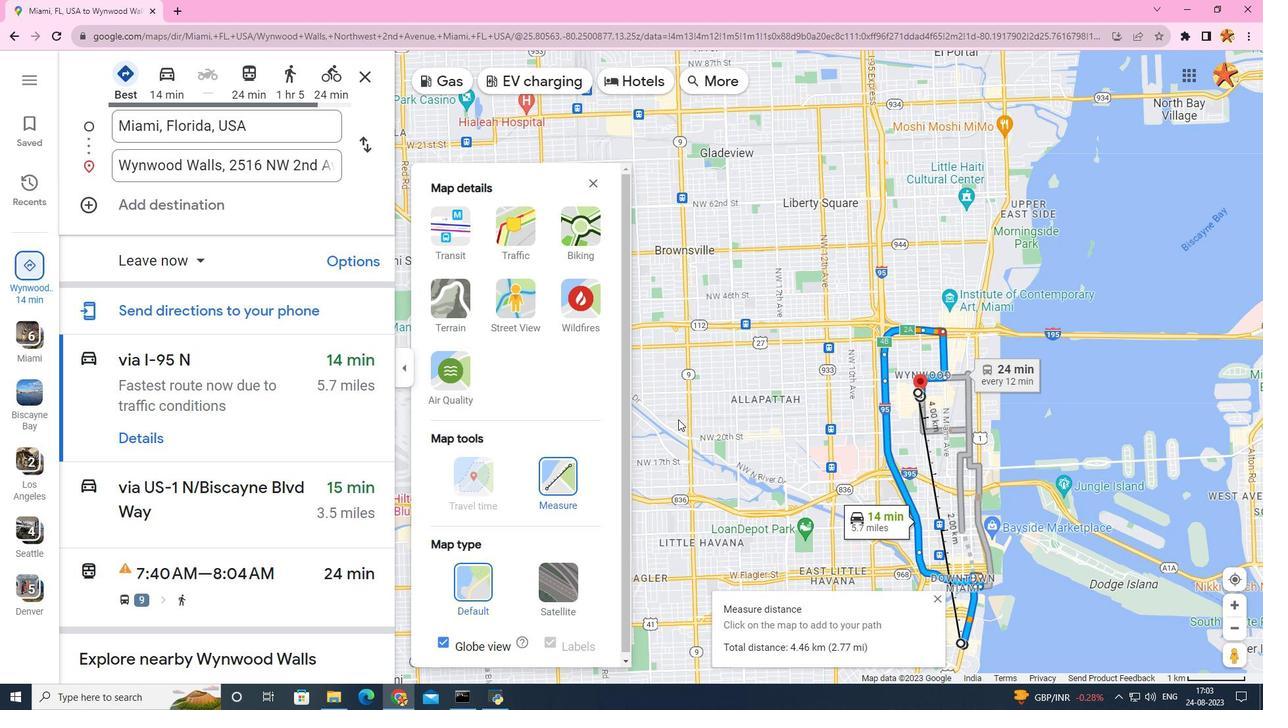 
